 Task: Create a due date automation trigger when advanced on, 2 hours before a card is due add basic assigned to anyone.
Action: Mouse moved to (1009, 332)
Screenshot: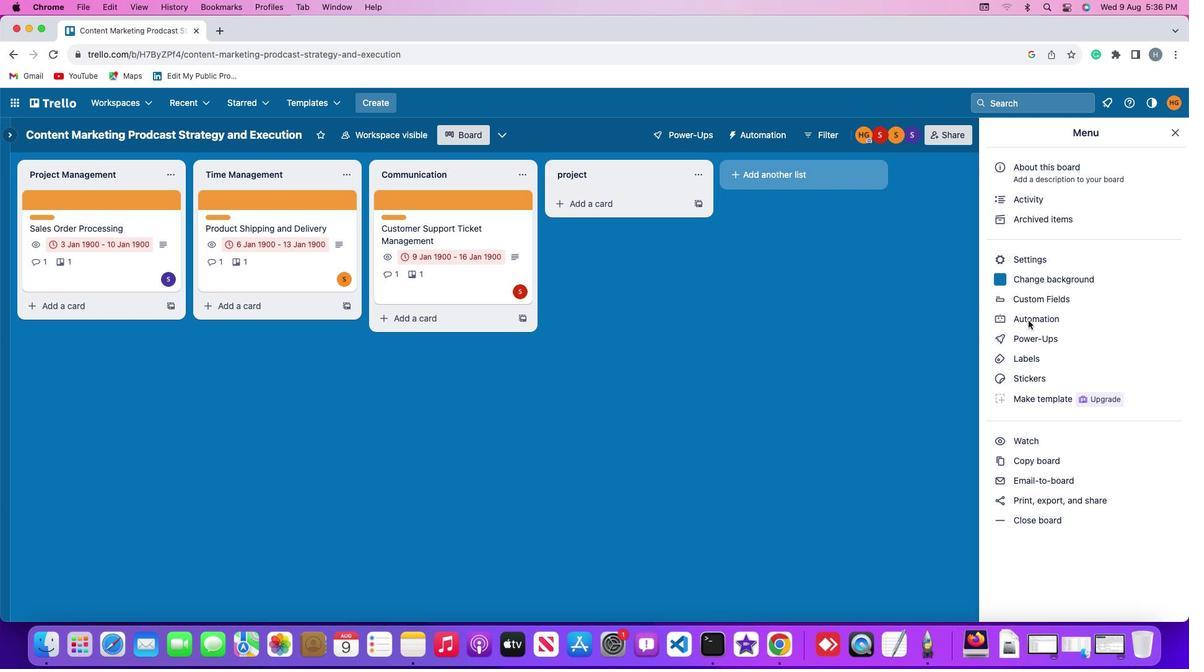 
Action: Mouse pressed left at (1009, 332)
Screenshot: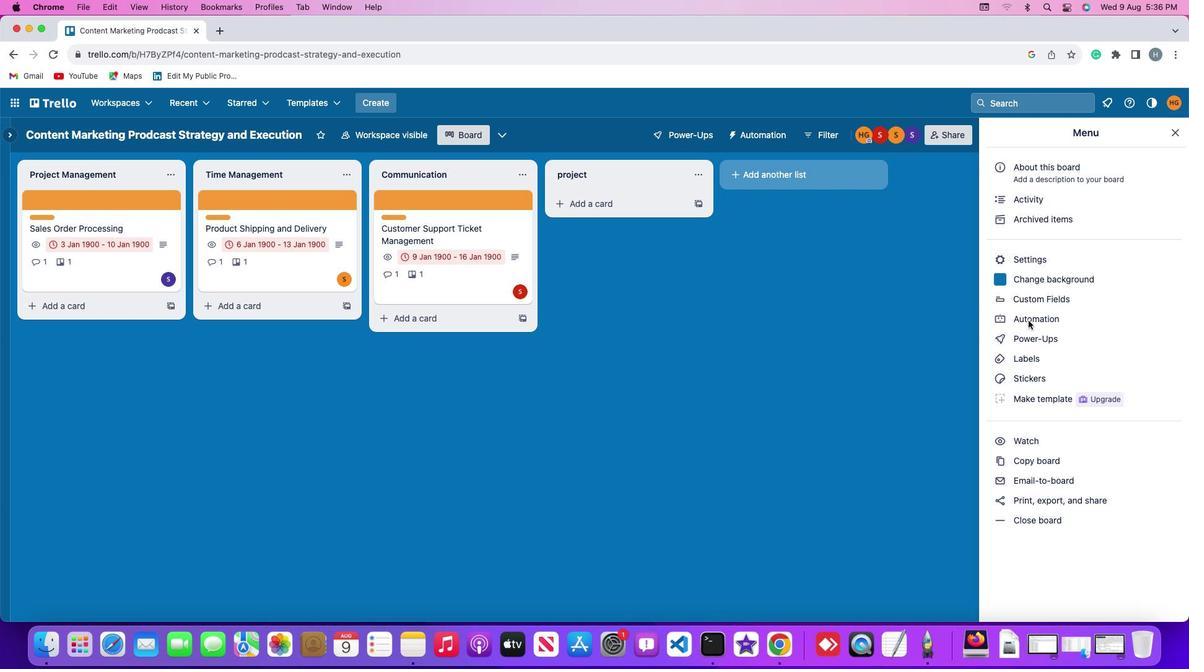 
Action: Mouse pressed left at (1009, 332)
Screenshot: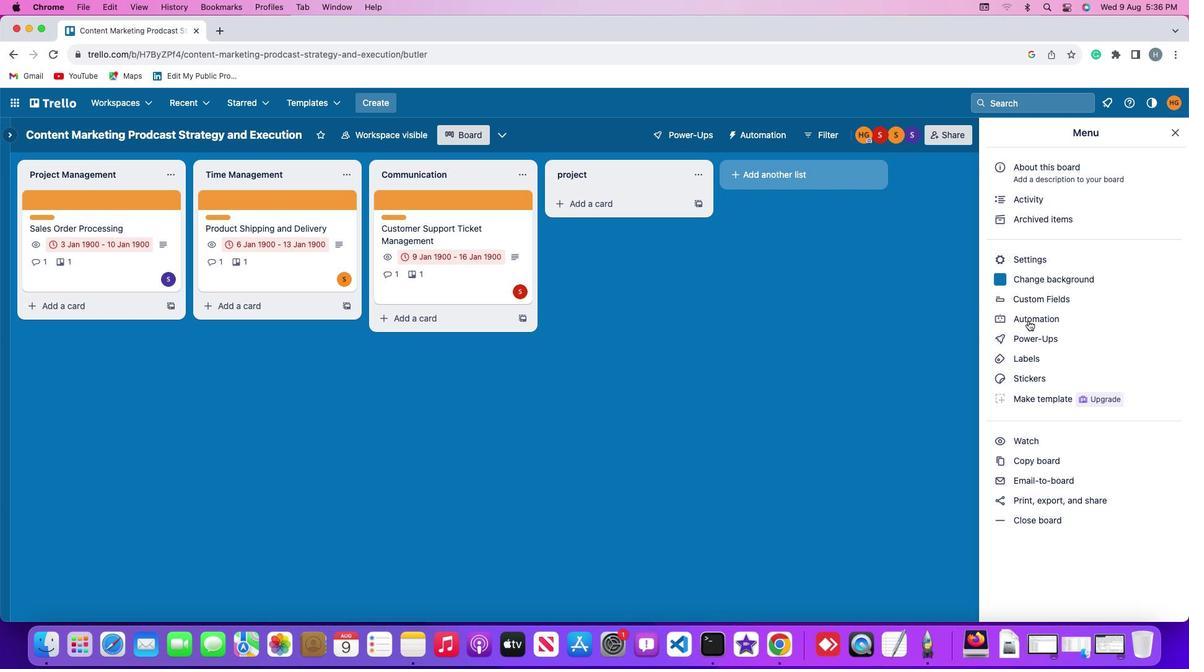 
Action: Mouse moved to (124, 309)
Screenshot: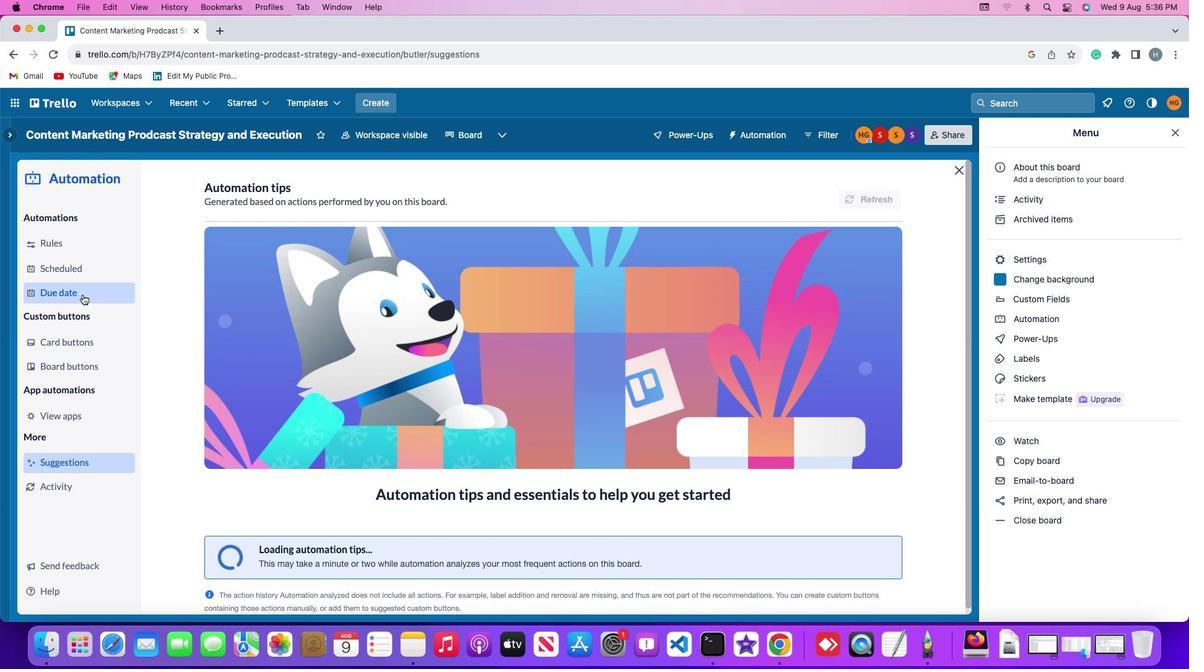 
Action: Mouse pressed left at (124, 309)
Screenshot: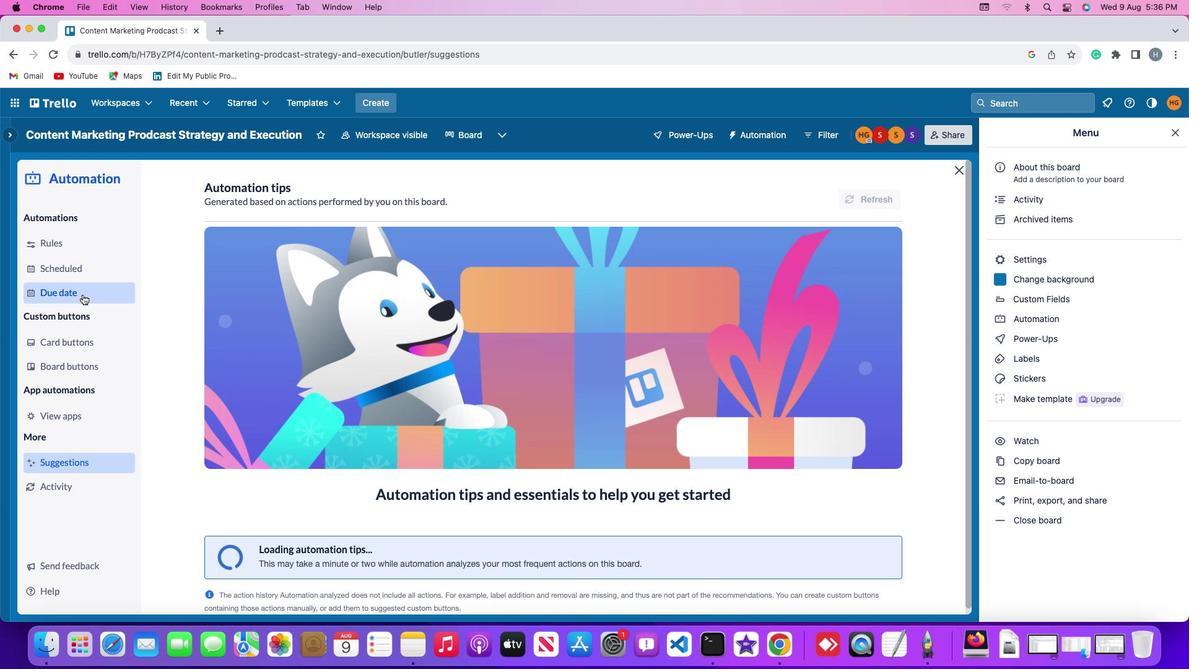 
Action: Mouse moved to (828, 215)
Screenshot: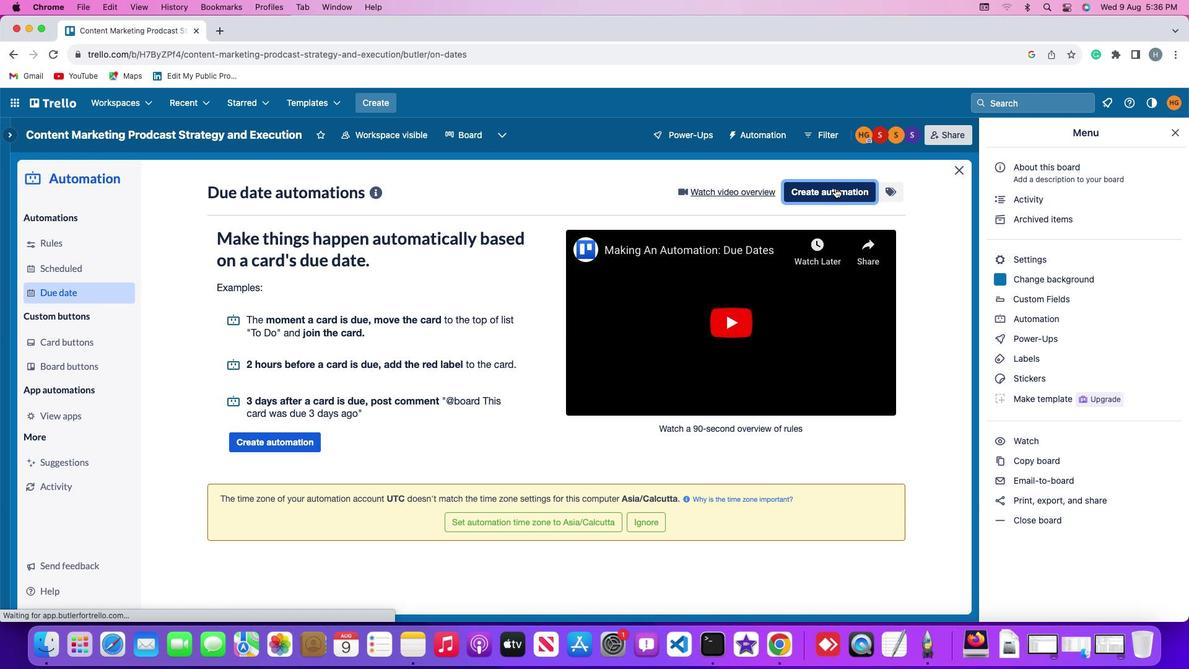 
Action: Mouse pressed left at (828, 215)
Screenshot: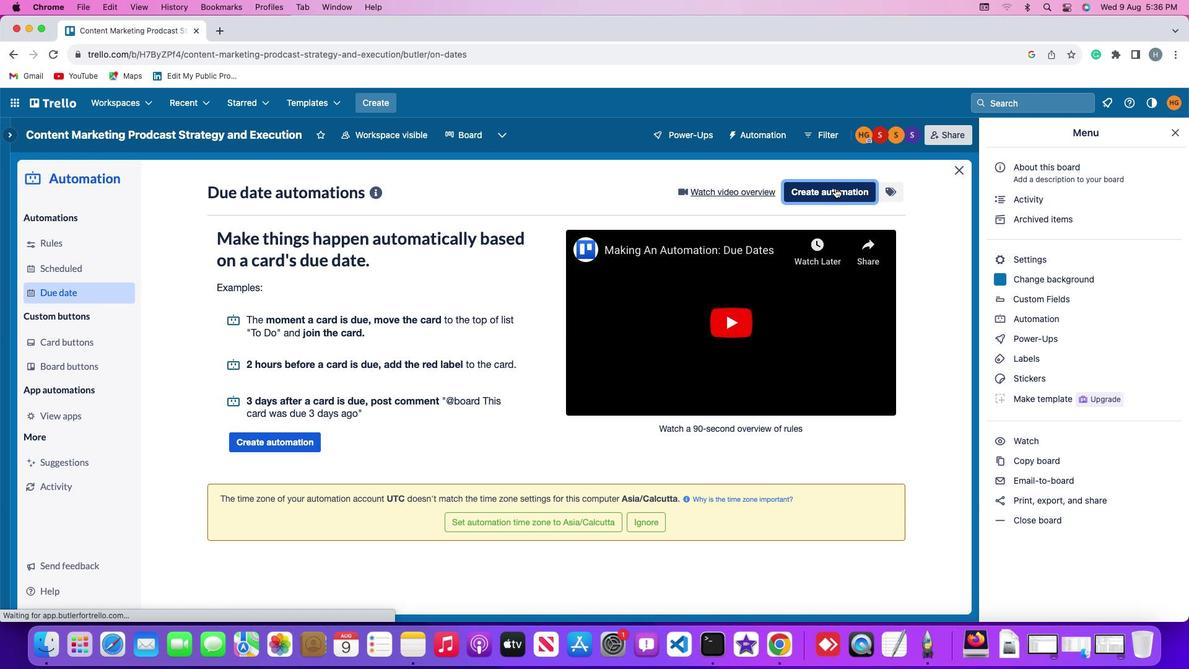 
Action: Mouse moved to (482, 319)
Screenshot: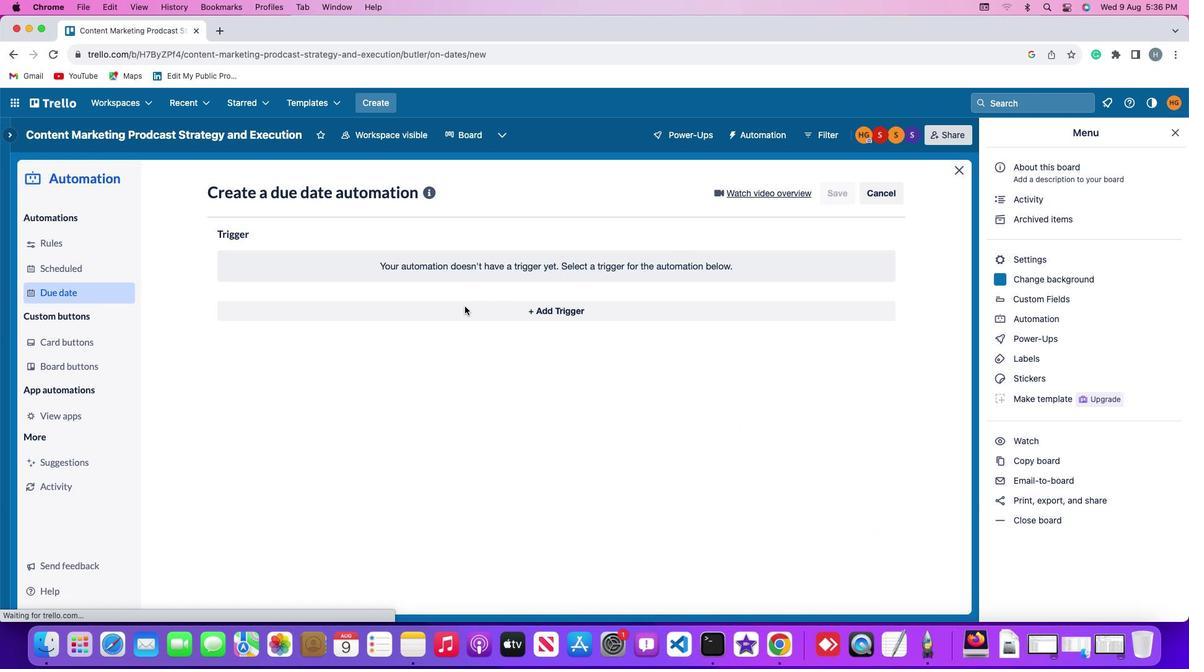 
Action: Mouse pressed left at (482, 319)
Screenshot: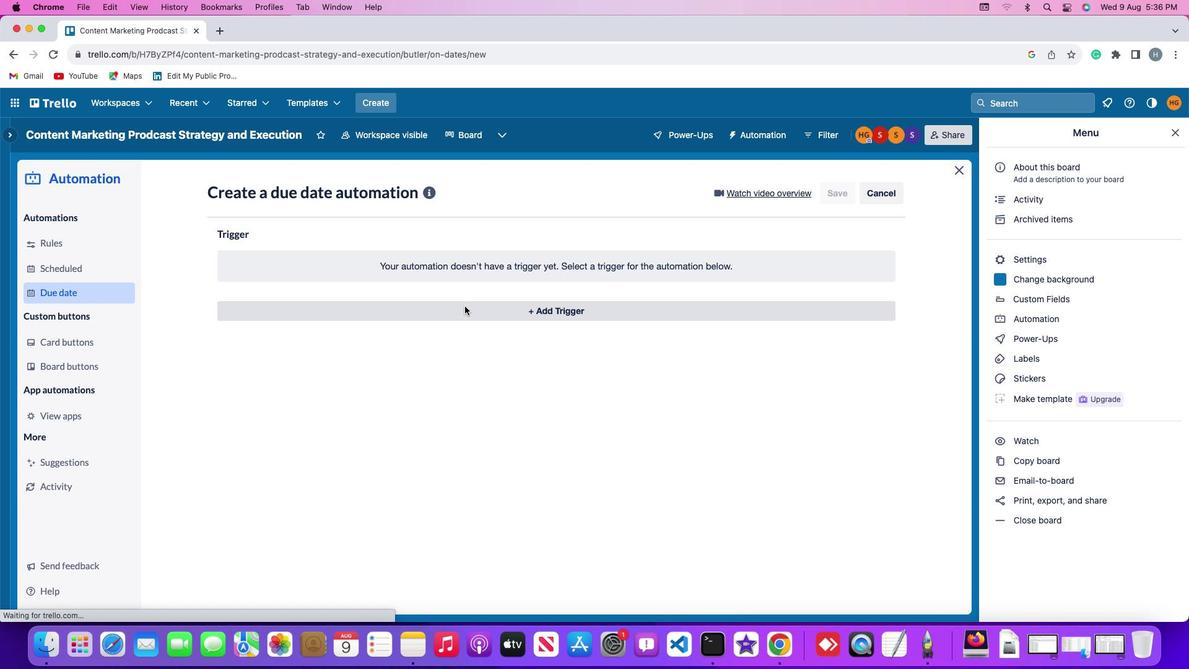 
Action: Mouse moved to (273, 487)
Screenshot: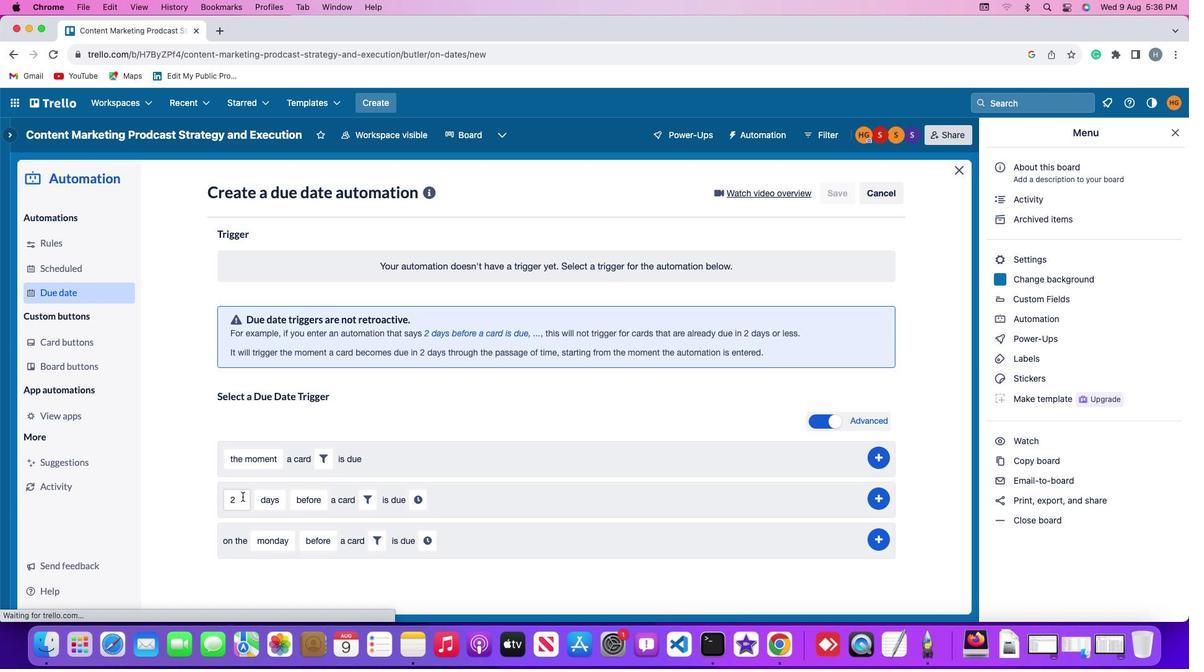 
Action: Mouse pressed left at (273, 487)
Screenshot: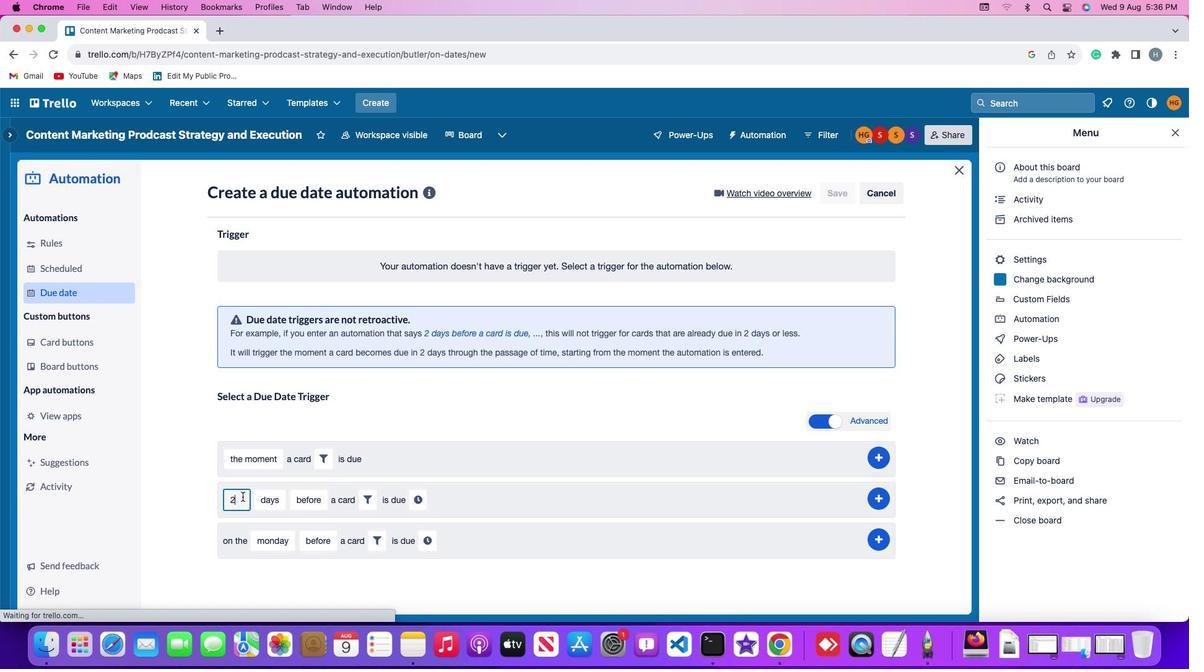
Action: Mouse moved to (274, 483)
Screenshot: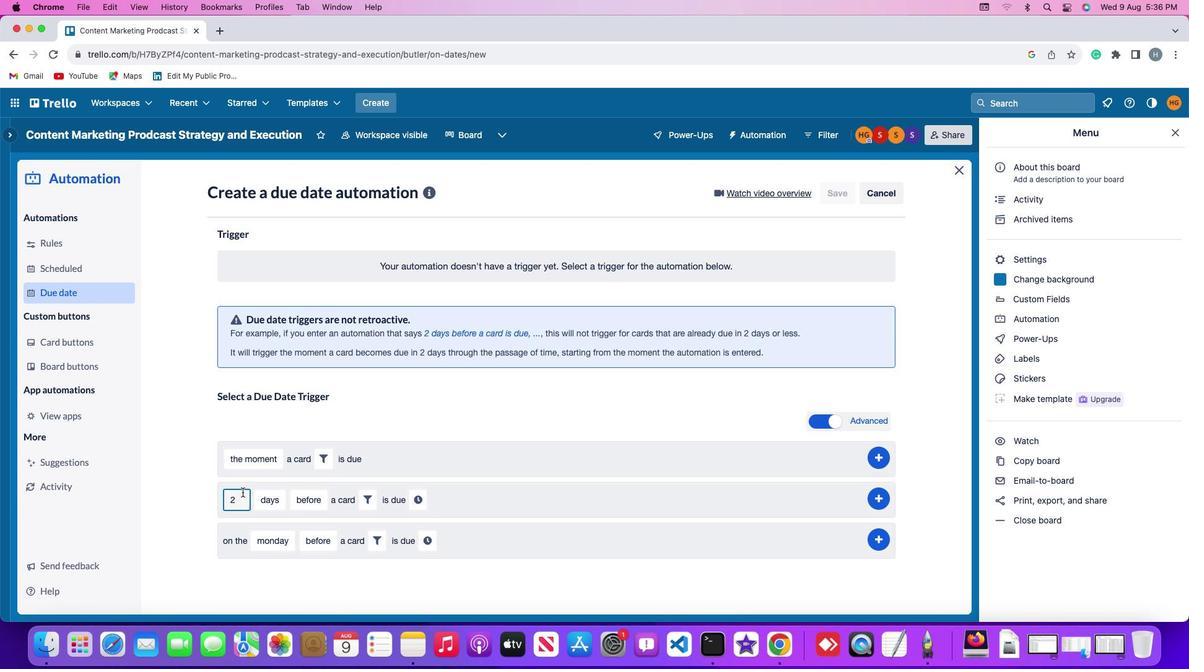 
Action: Key pressed Key.backspace'2'
Screenshot: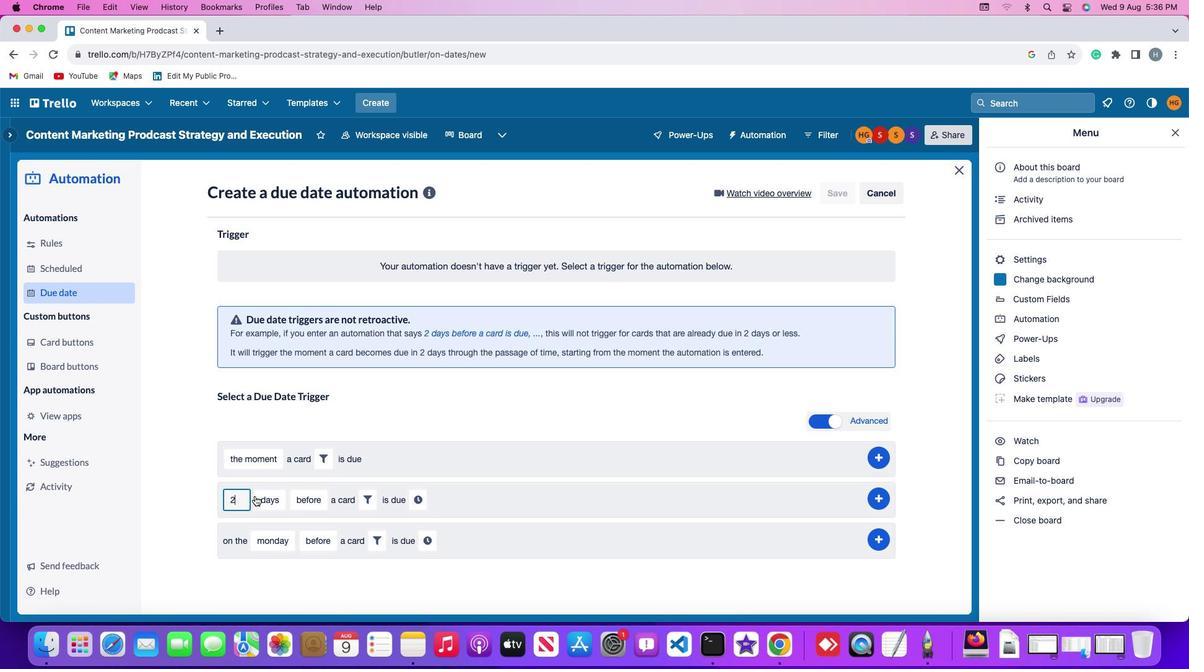 
Action: Mouse moved to (296, 488)
Screenshot: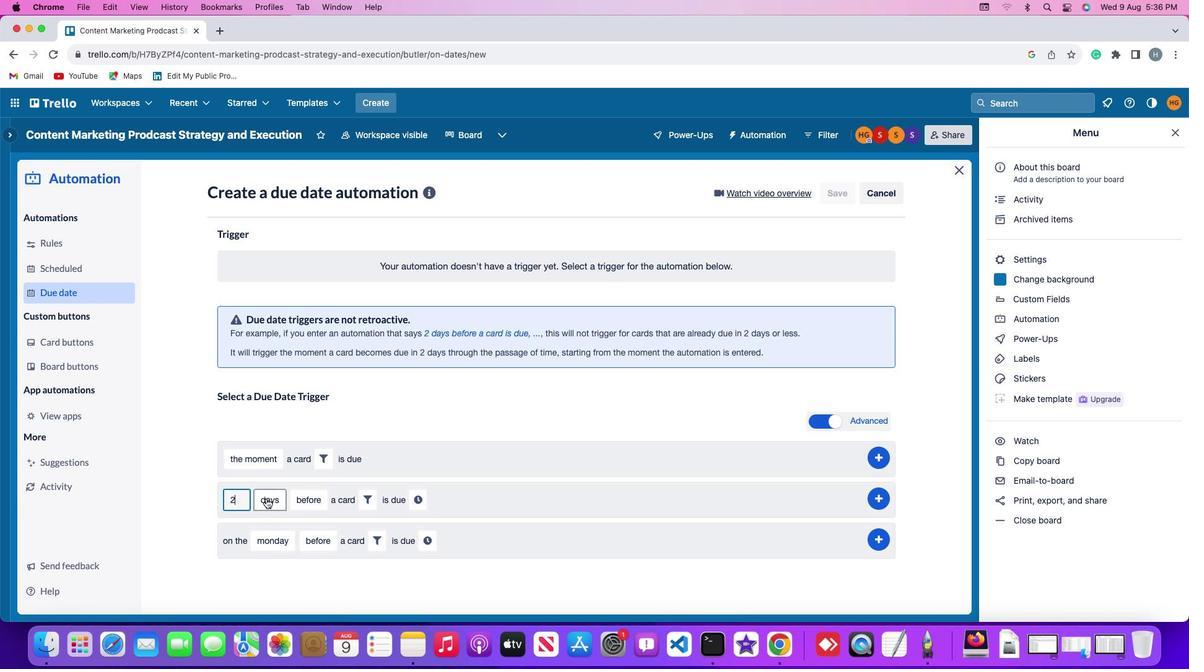 
Action: Mouse pressed left at (296, 488)
Screenshot: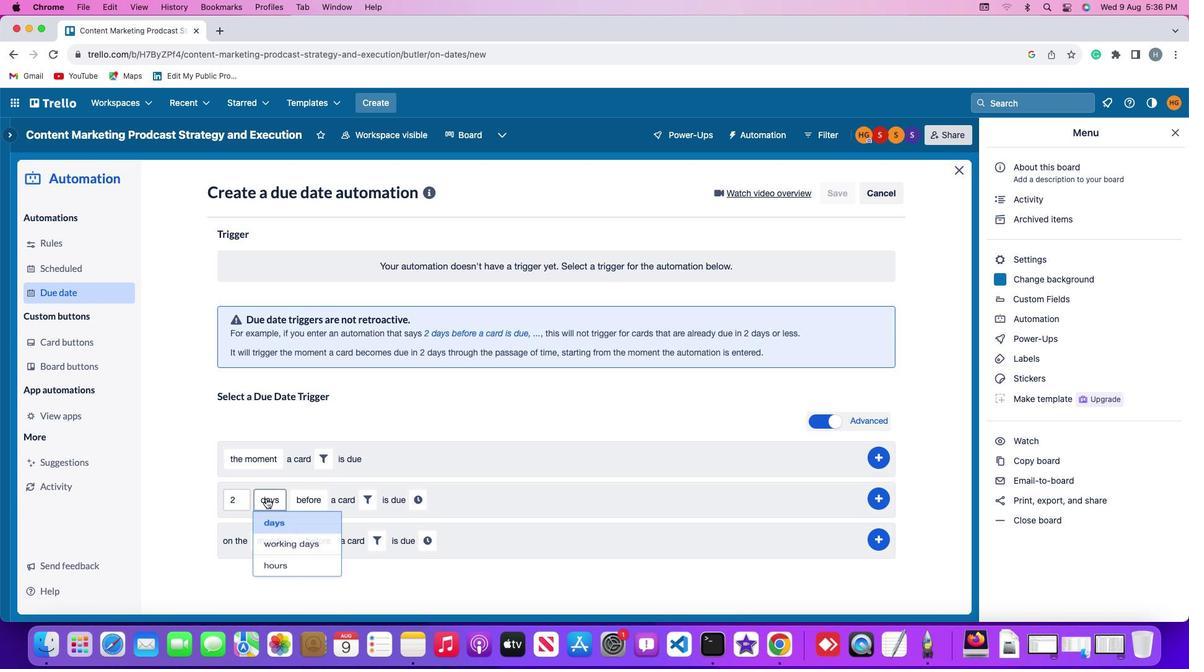 
Action: Mouse moved to (302, 549)
Screenshot: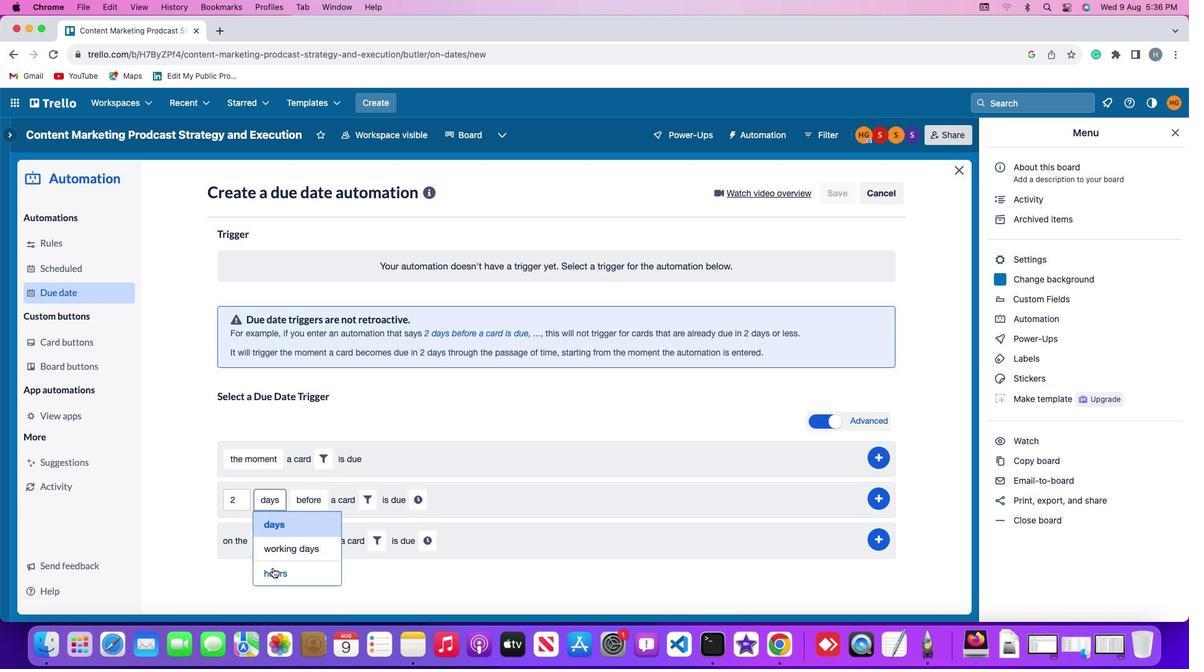 
Action: Mouse pressed left at (302, 549)
Screenshot: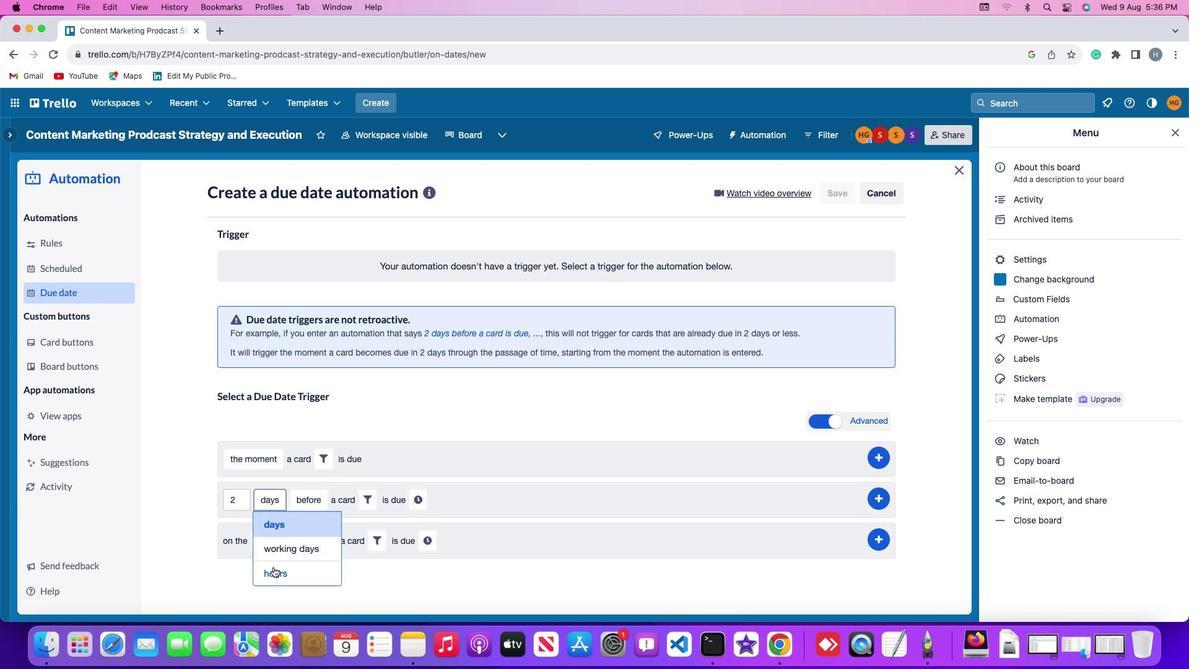 
Action: Mouse moved to (341, 482)
Screenshot: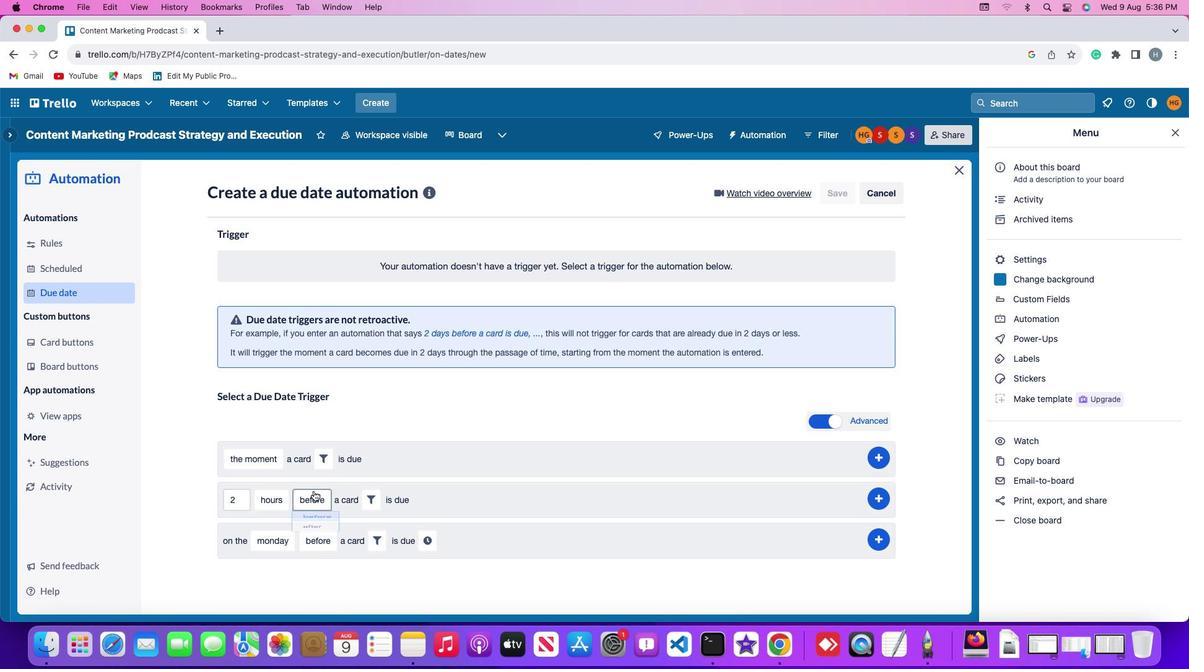 
Action: Mouse pressed left at (341, 482)
Screenshot: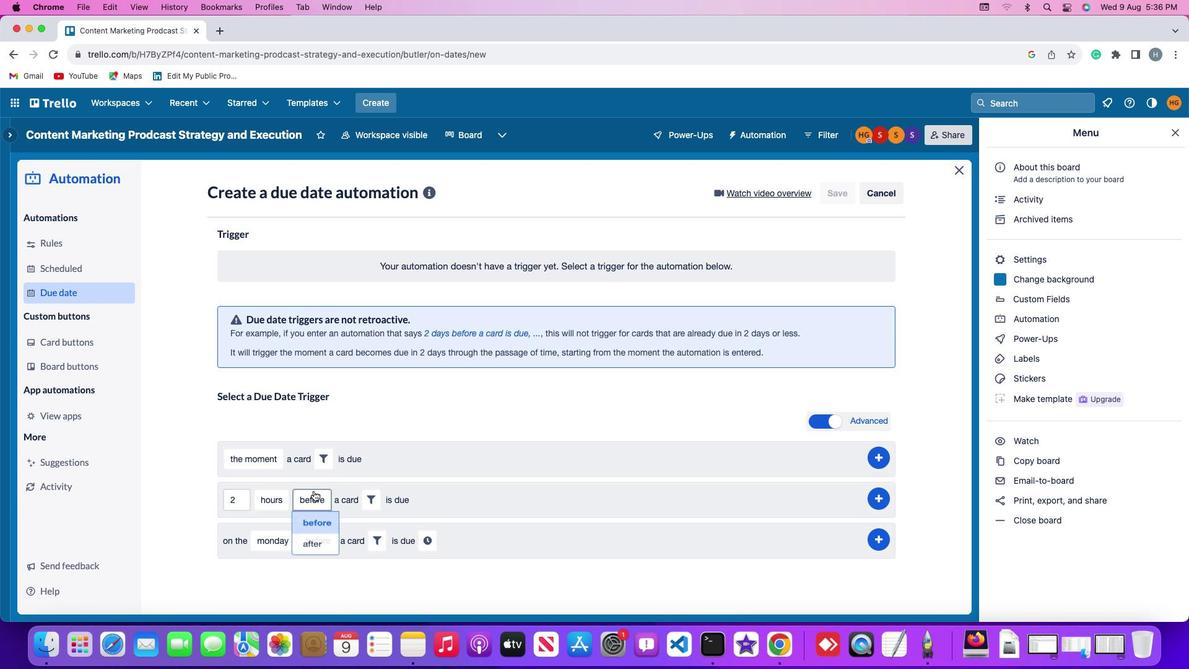 
Action: Mouse moved to (346, 511)
Screenshot: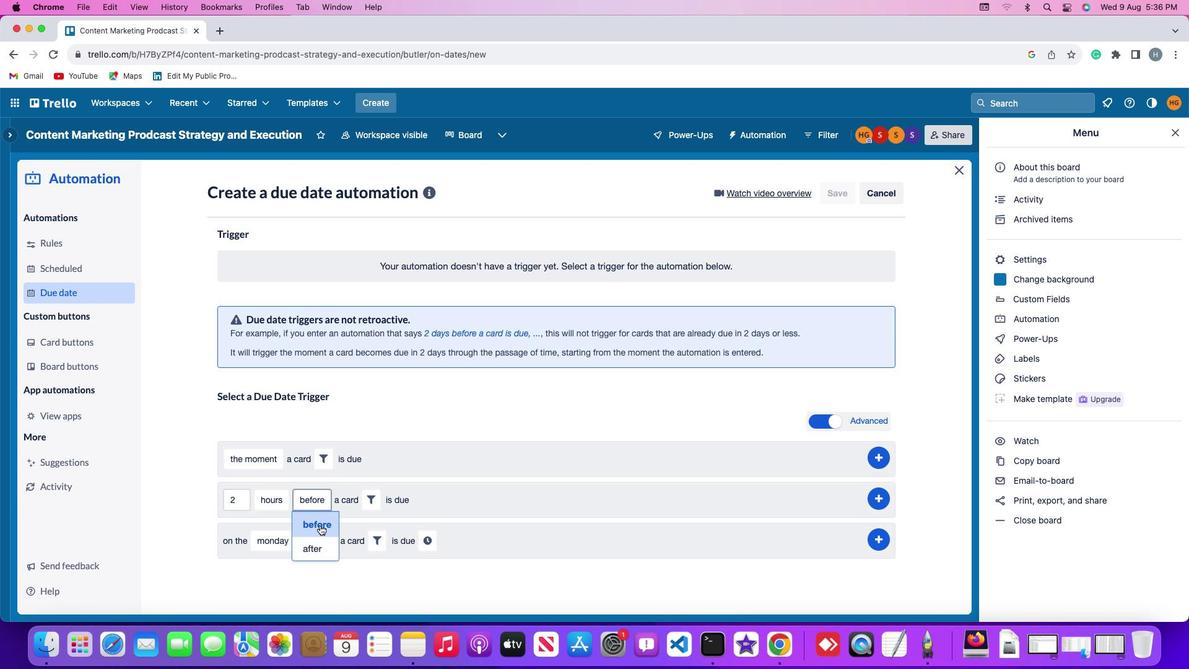 
Action: Mouse pressed left at (346, 511)
Screenshot: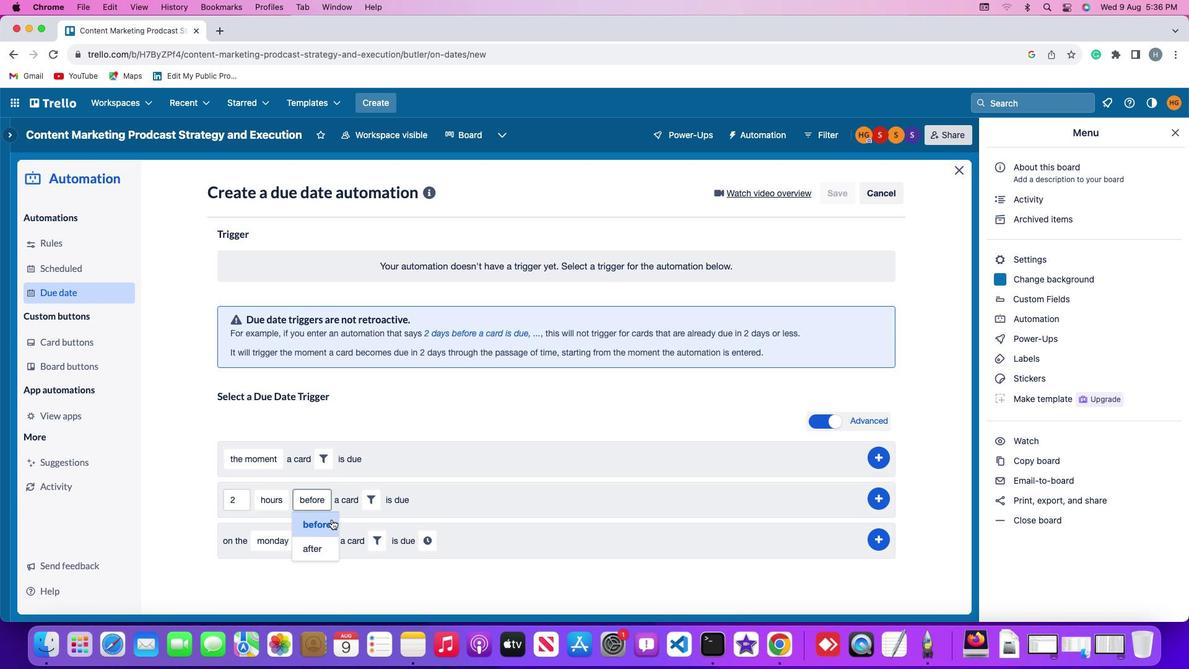 
Action: Mouse moved to (397, 488)
Screenshot: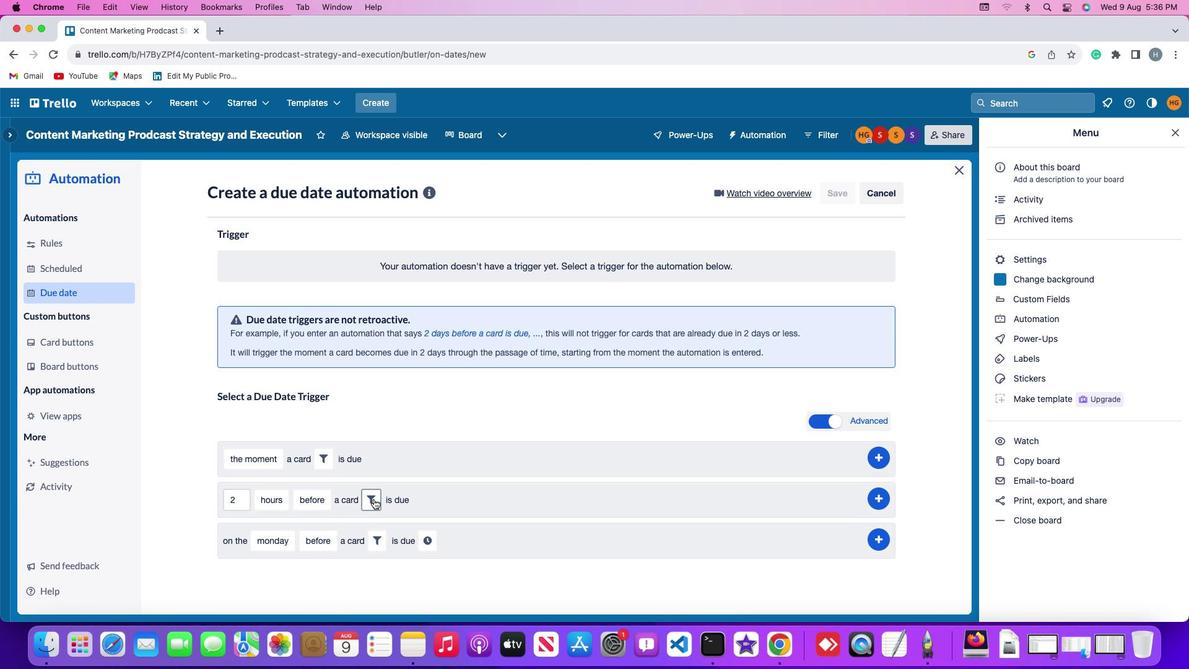 
Action: Mouse pressed left at (397, 488)
Screenshot: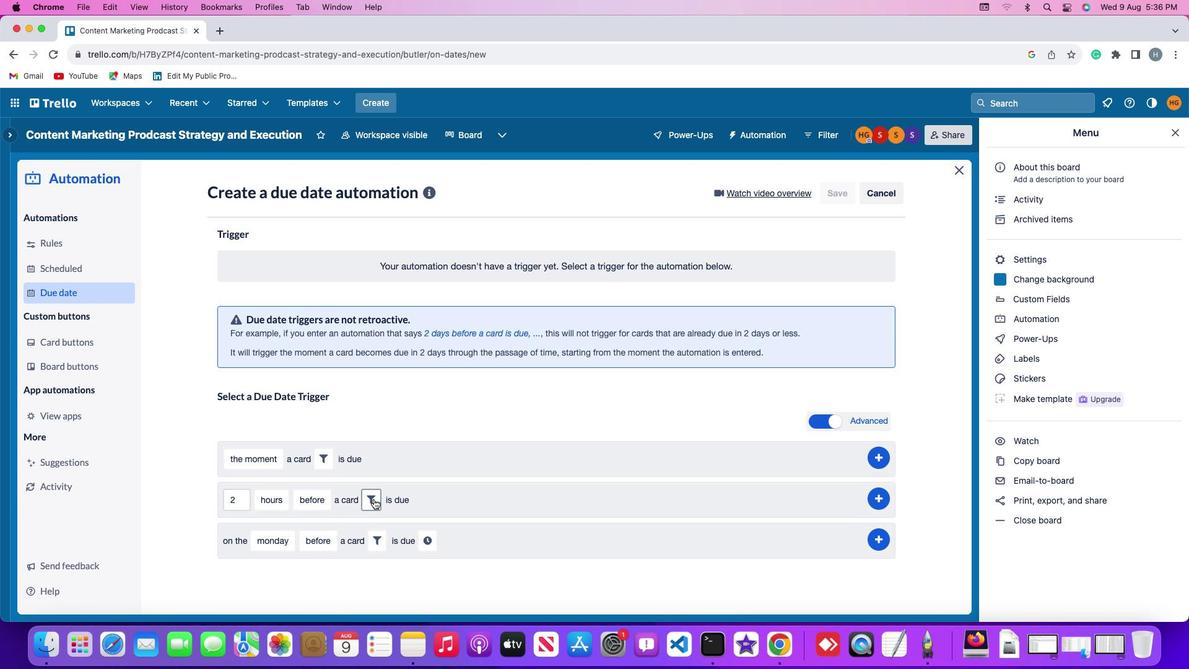 
Action: Mouse moved to (351, 548)
Screenshot: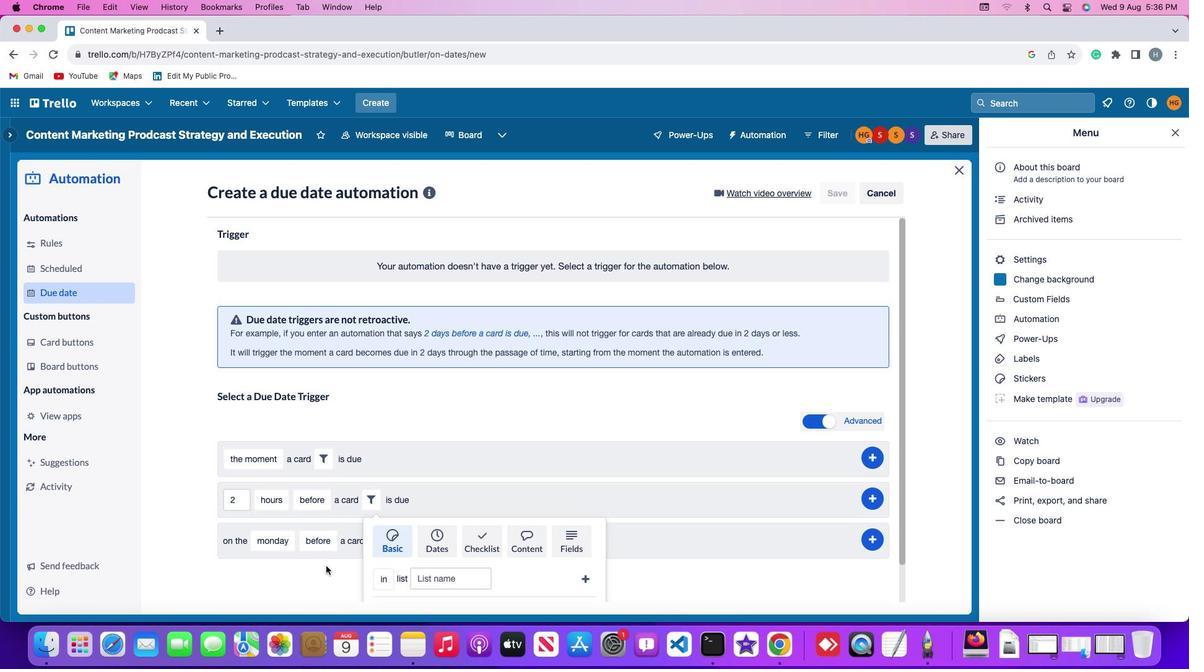 
Action: Mouse scrolled (351, 548) with delta (47, 49)
Screenshot: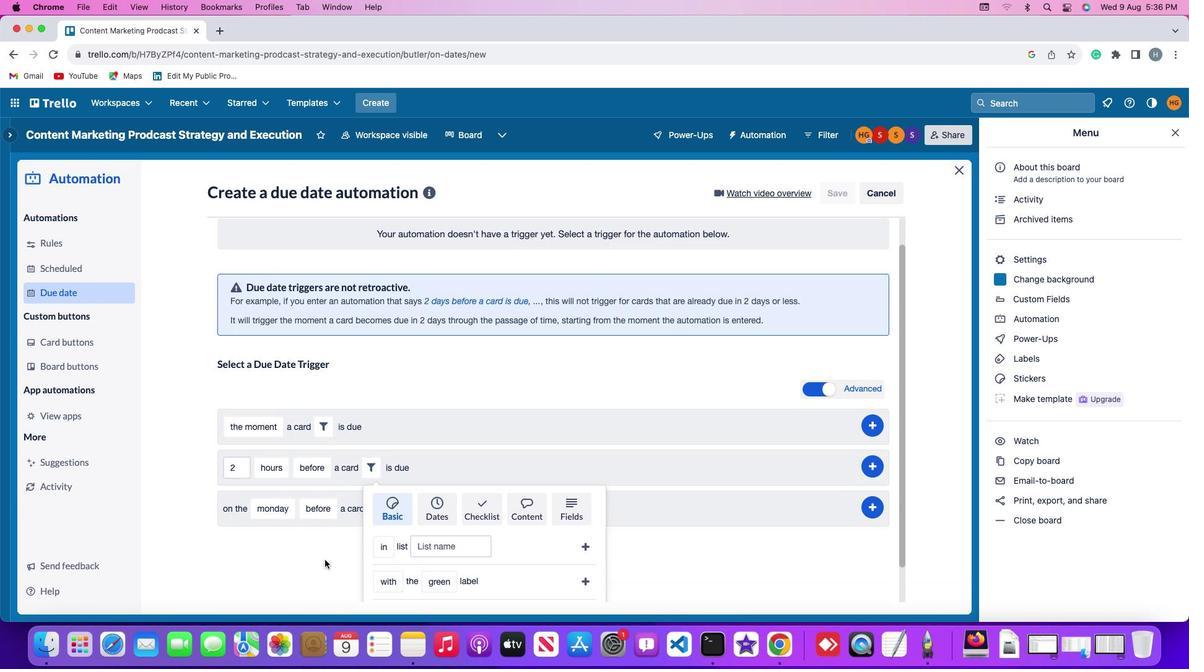 
Action: Mouse scrolled (351, 548) with delta (47, 49)
Screenshot: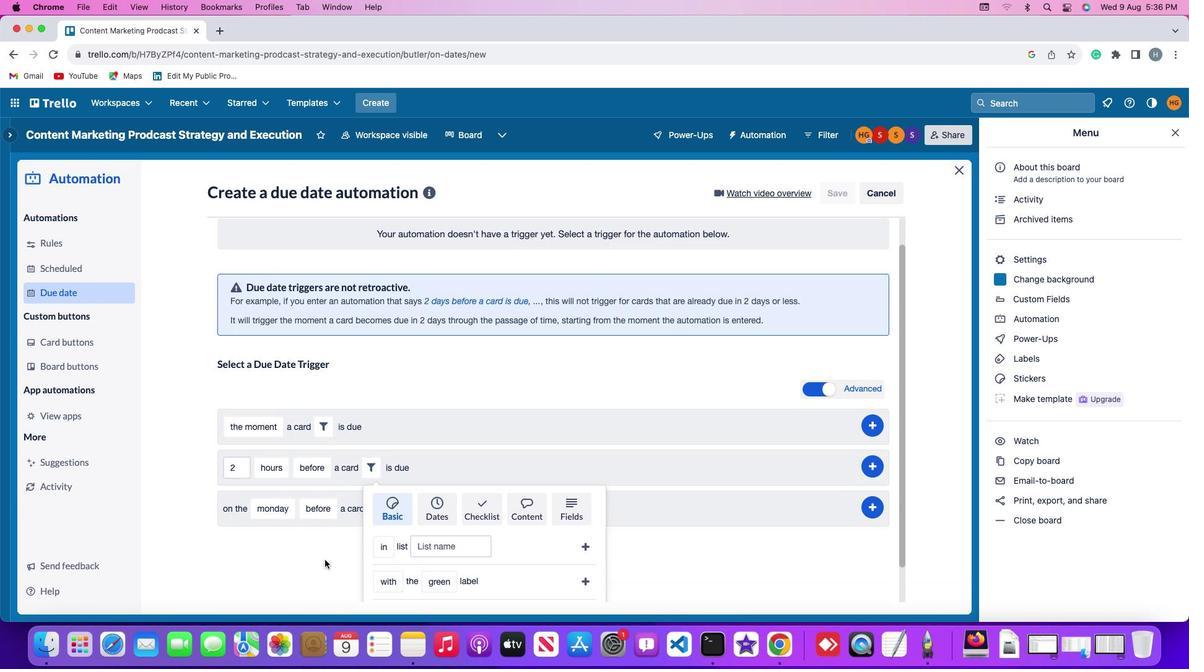
Action: Mouse scrolled (351, 548) with delta (47, 48)
Screenshot: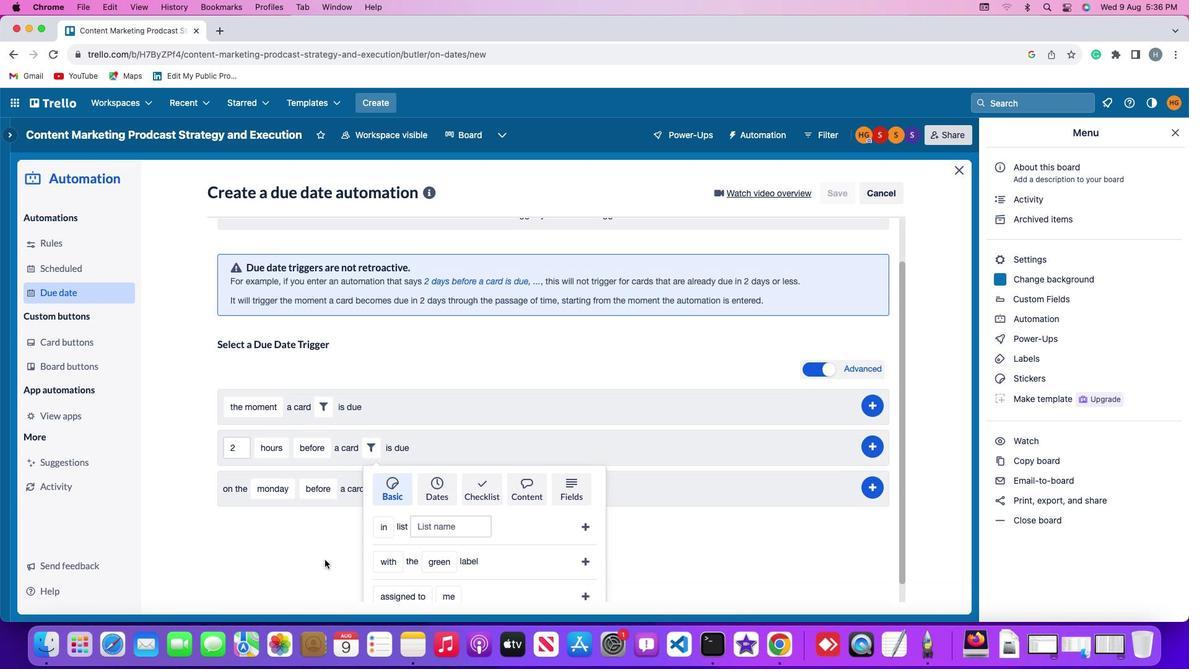 
Action: Mouse scrolled (351, 548) with delta (47, 47)
Screenshot: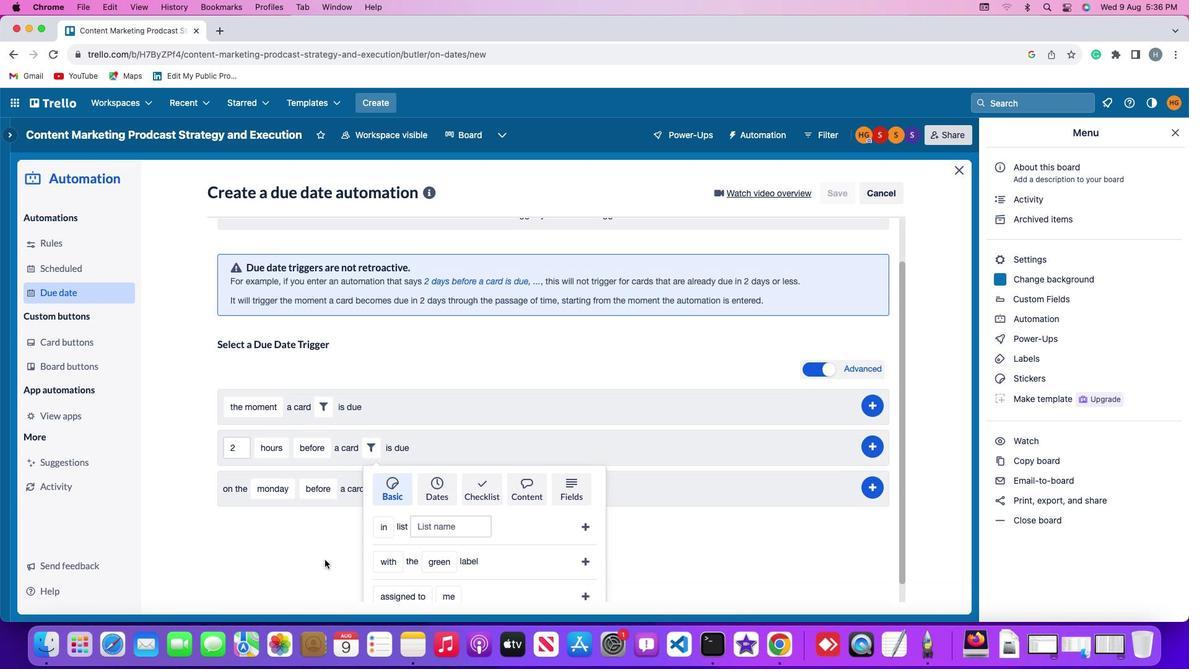 
Action: Mouse moved to (351, 547)
Screenshot: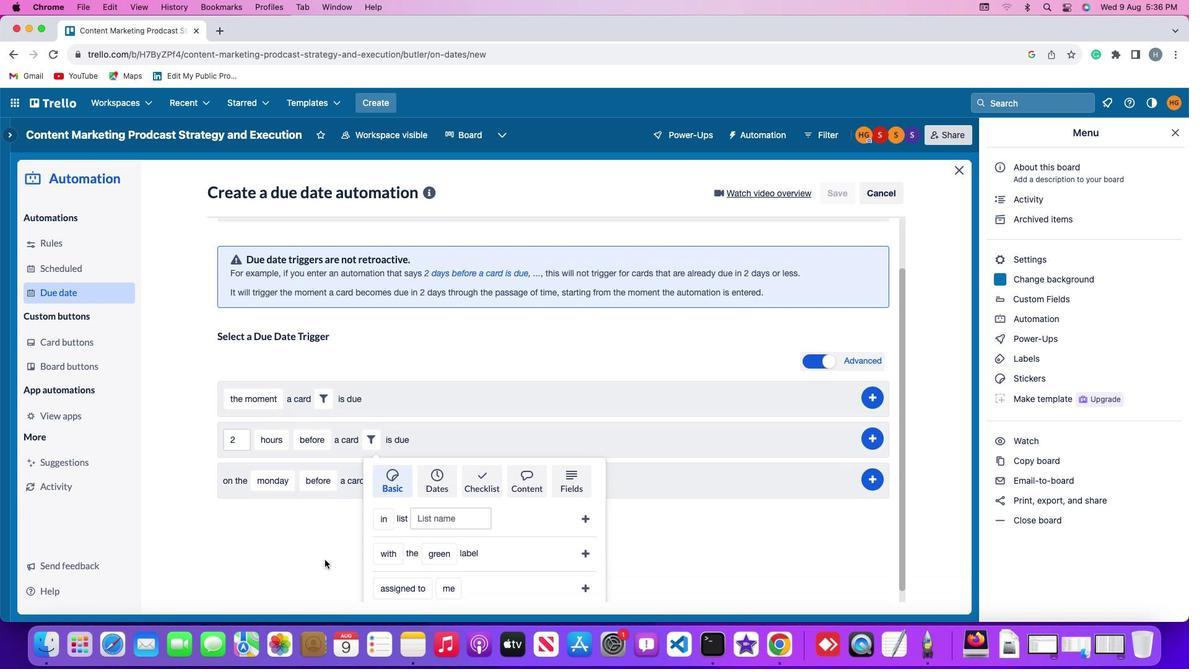 
Action: Mouse scrolled (351, 547) with delta (47, 47)
Screenshot: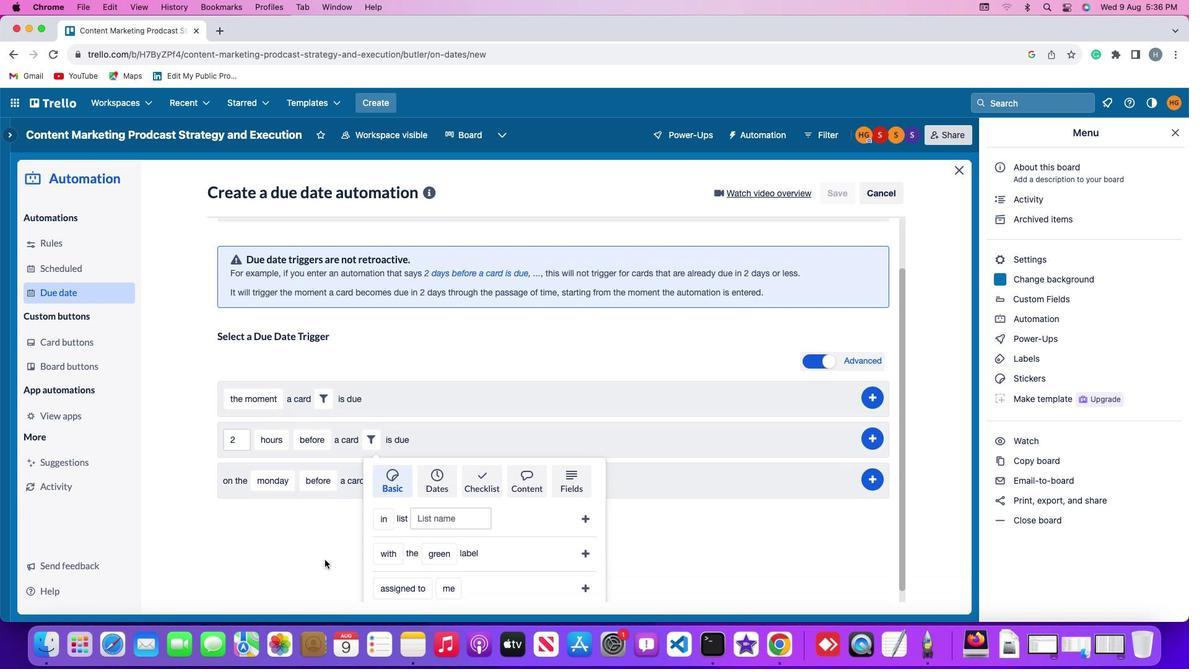 
Action: Mouse moved to (402, 554)
Screenshot: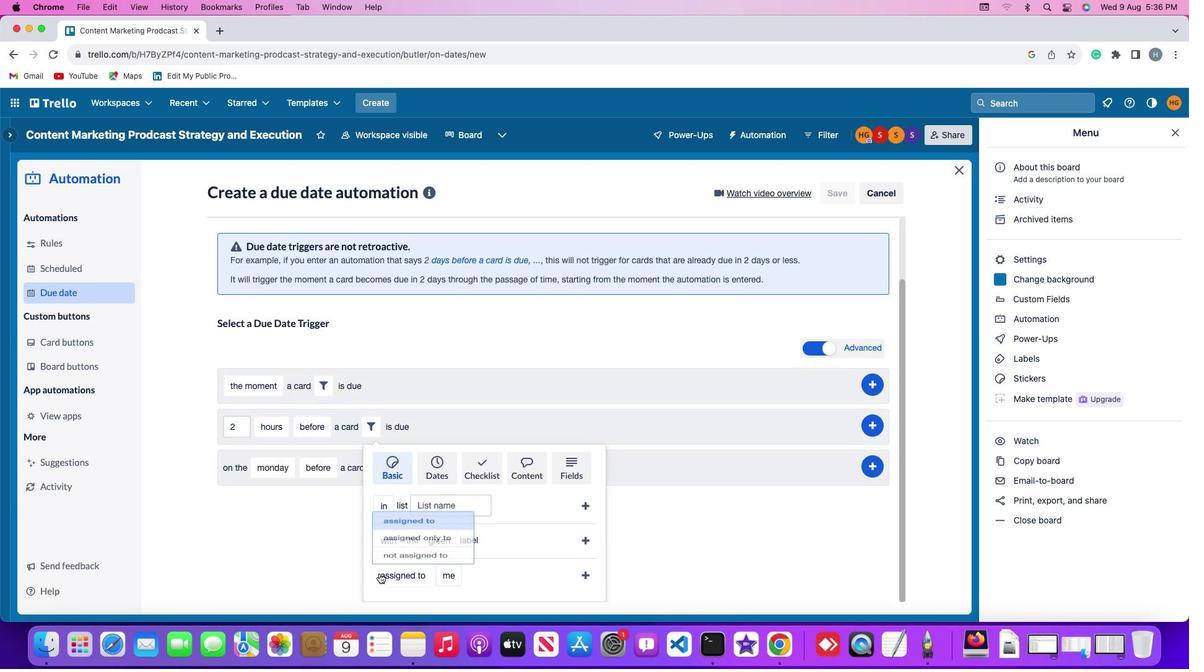 
Action: Mouse pressed left at (402, 554)
Screenshot: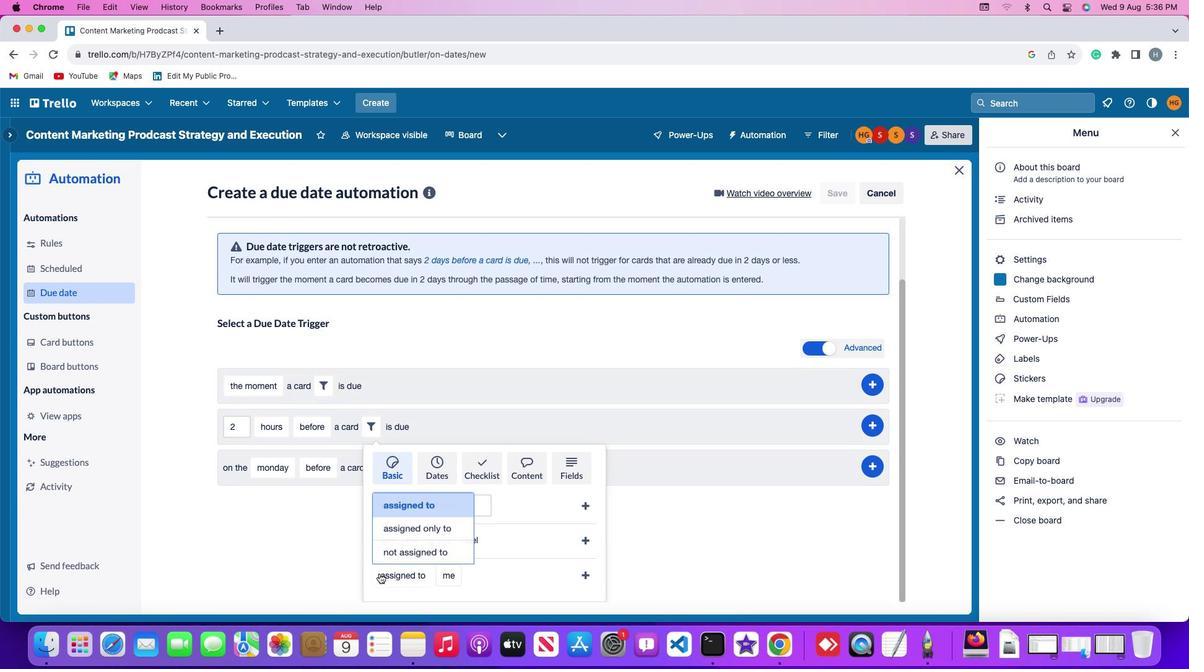 
Action: Mouse moved to (430, 495)
Screenshot: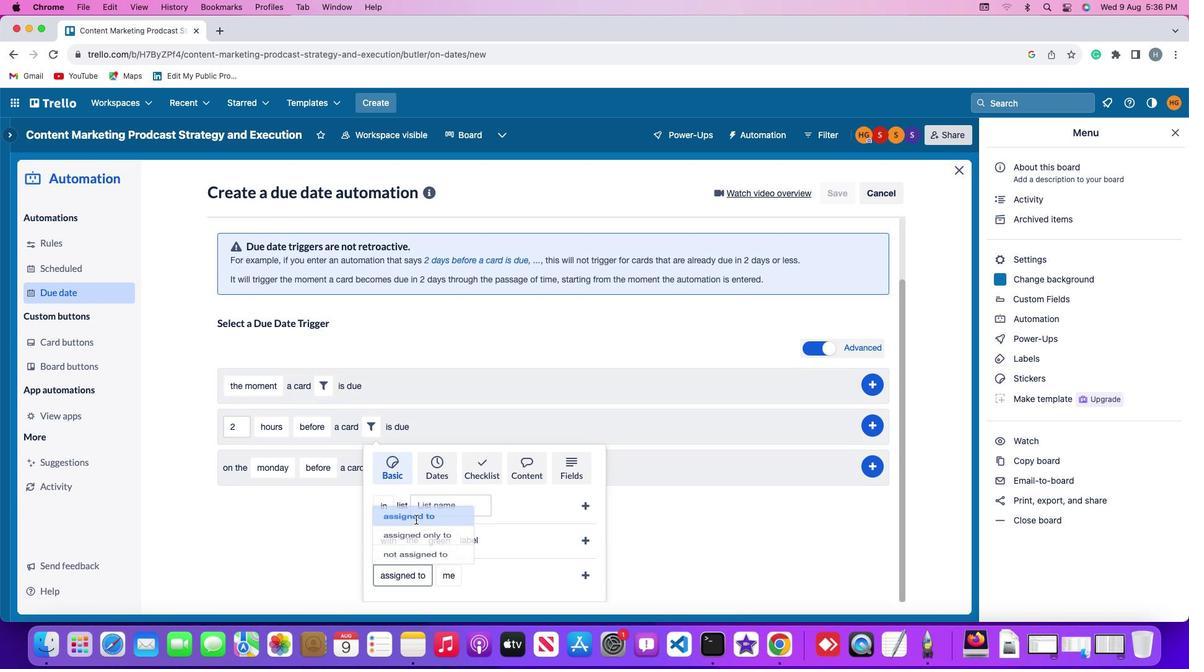 
Action: Mouse pressed left at (430, 495)
Screenshot: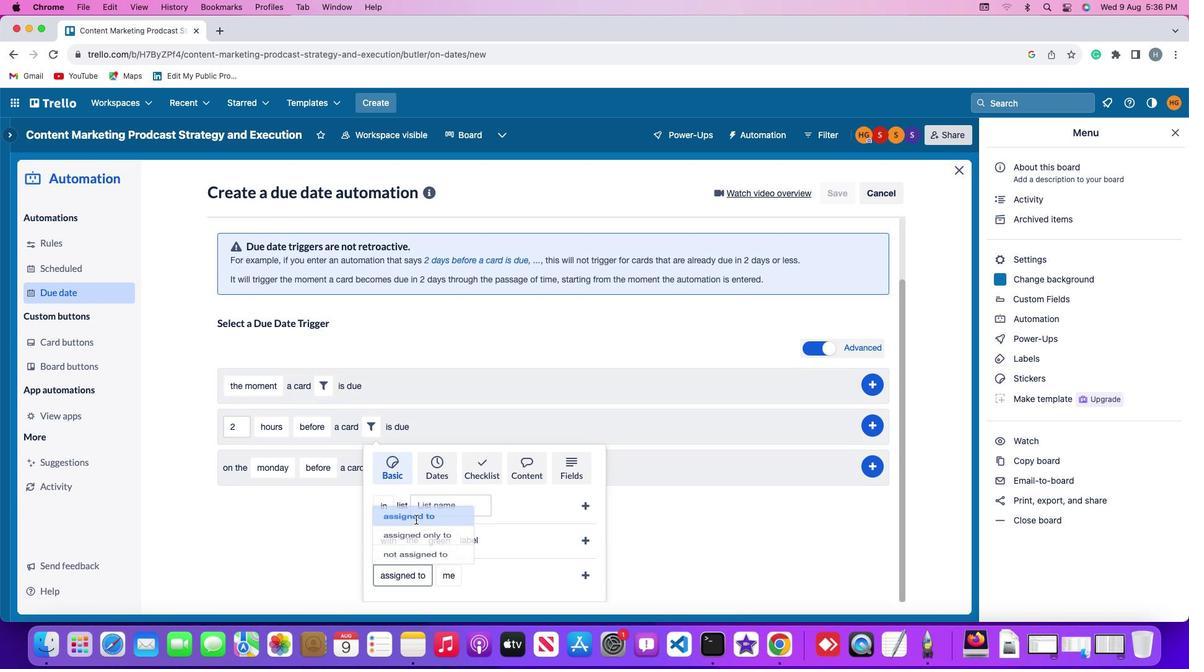 
Action: Mouse moved to (468, 558)
Screenshot: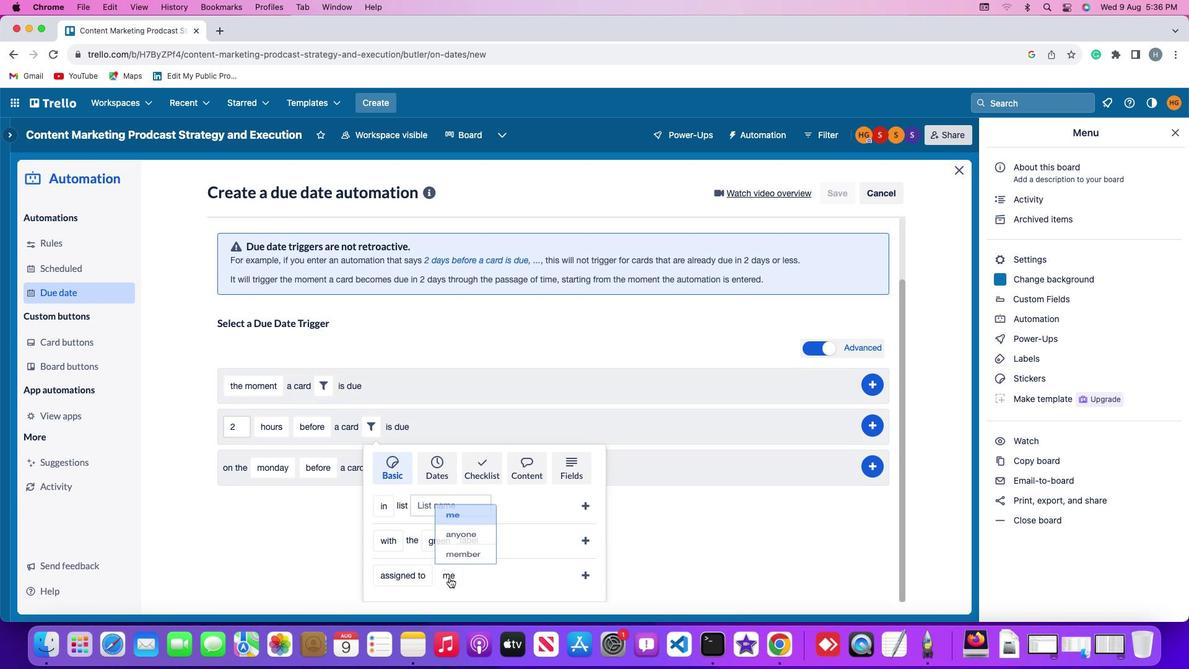 
Action: Mouse pressed left at (468, 558)
Screenshot: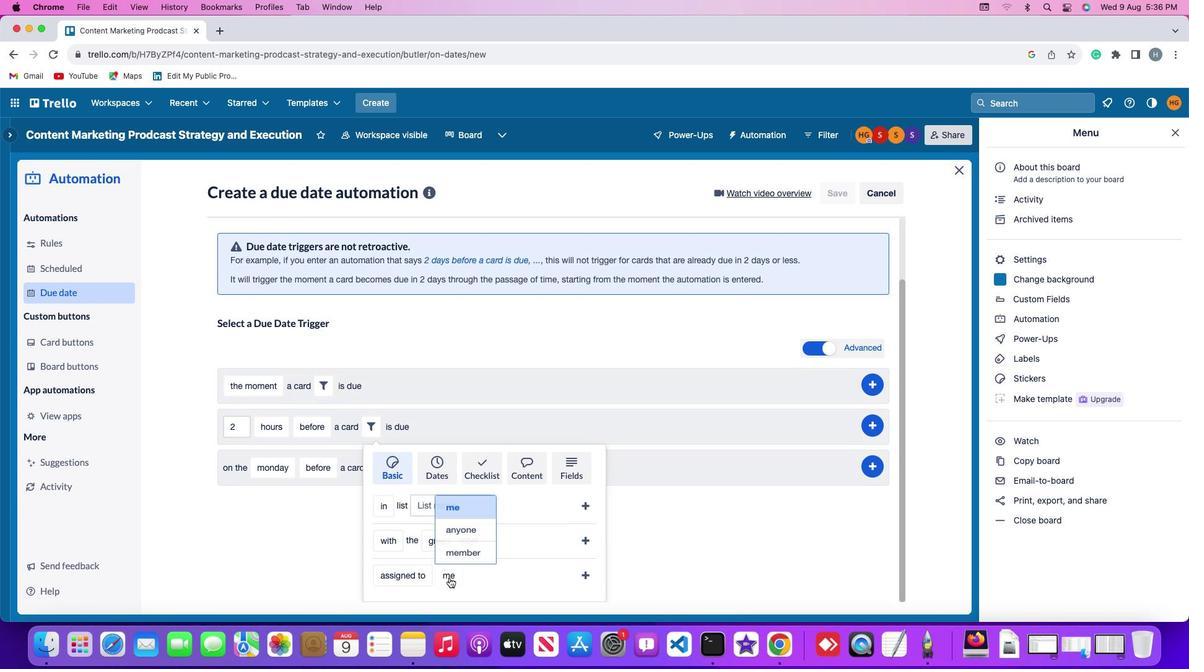 
Action: Mouse moved to (474, 517)
Screenshot: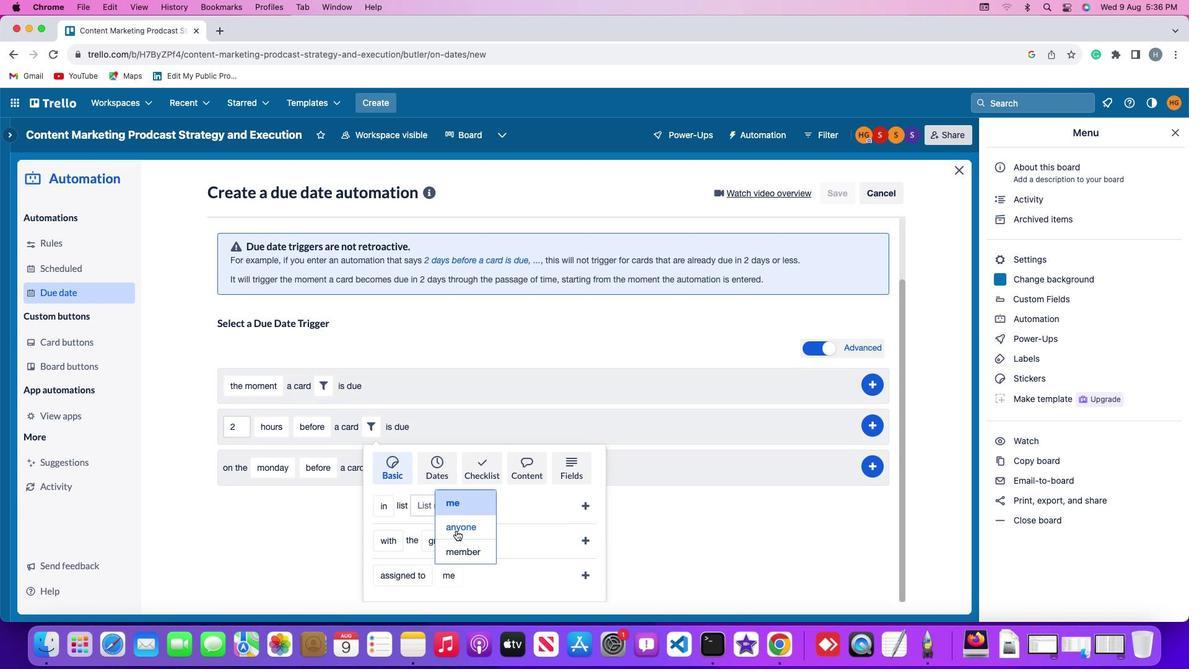 
Action: Mouse pressed left at (474, 517)
Screenshot: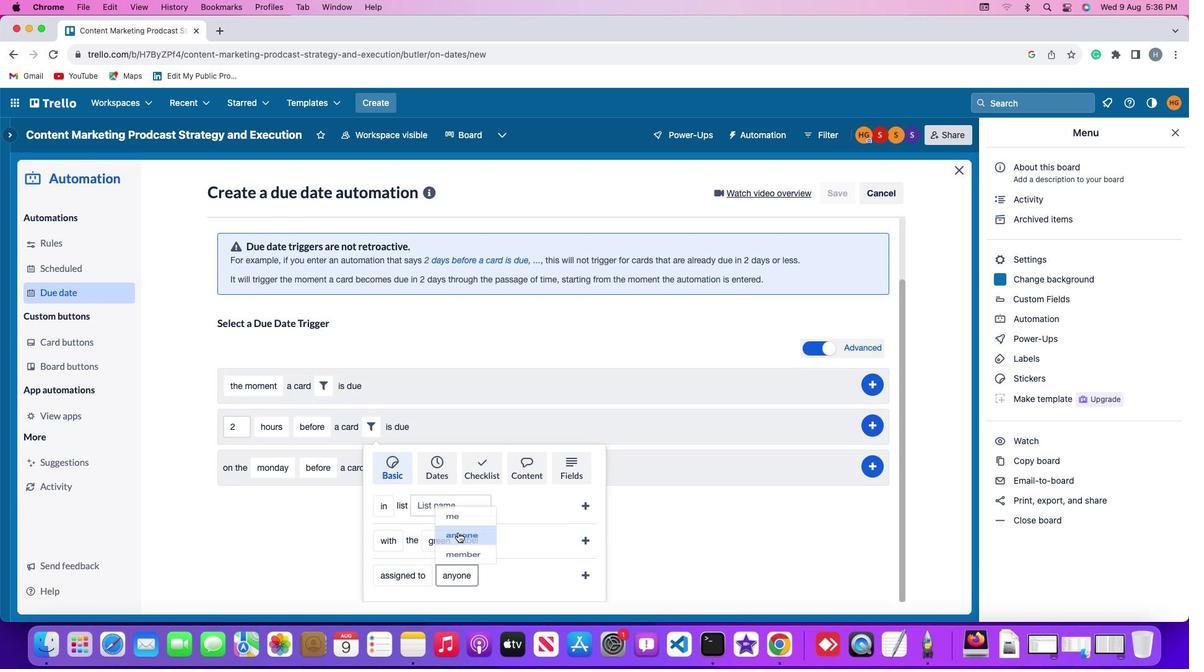 
Action: Mouse moved to (593, 554)
Screenshot: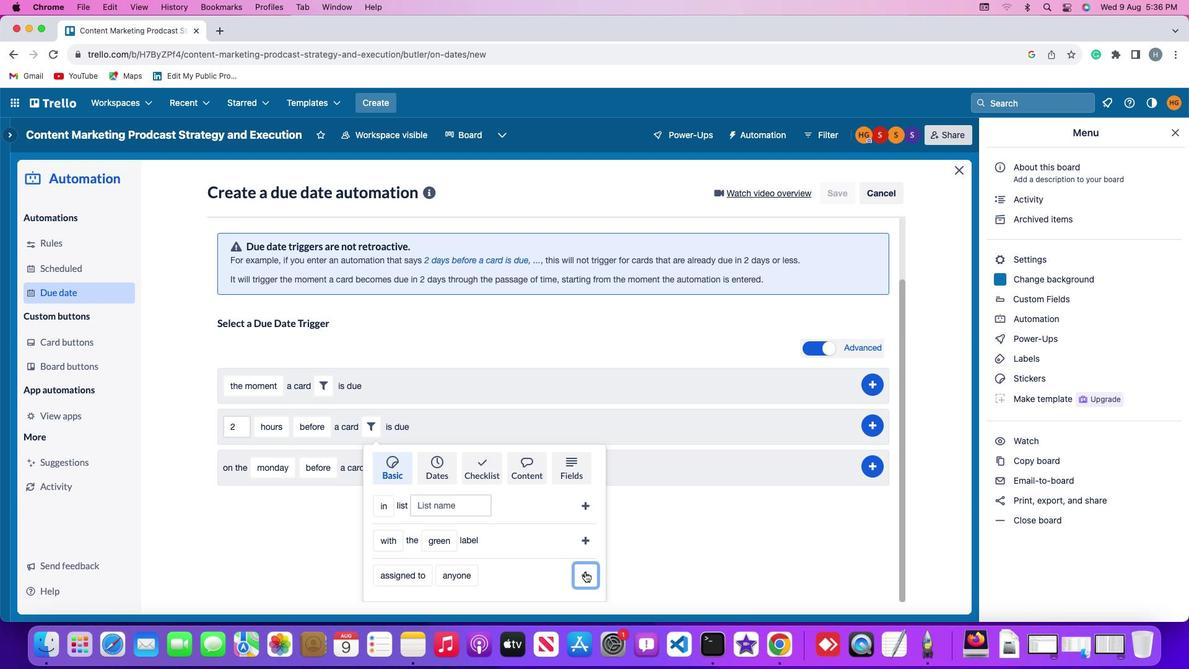 
Action: Mouse pressed left at (593, 554)
Screenshot: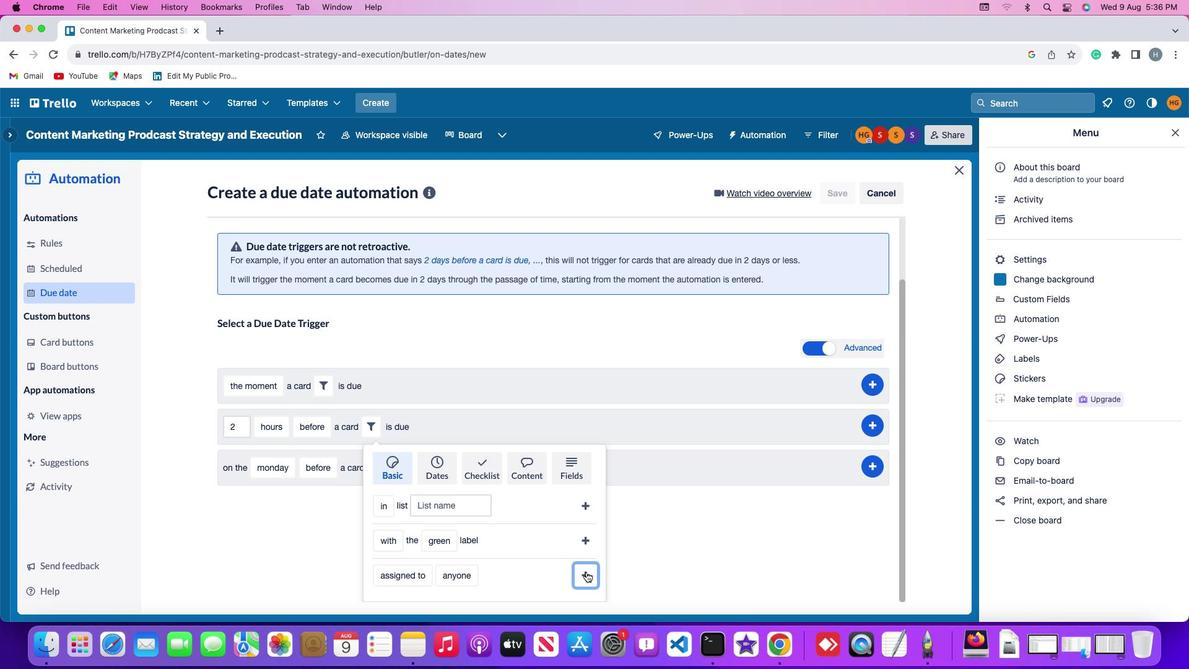 
Action: Mouse moved to (873, 487)
Screenshot: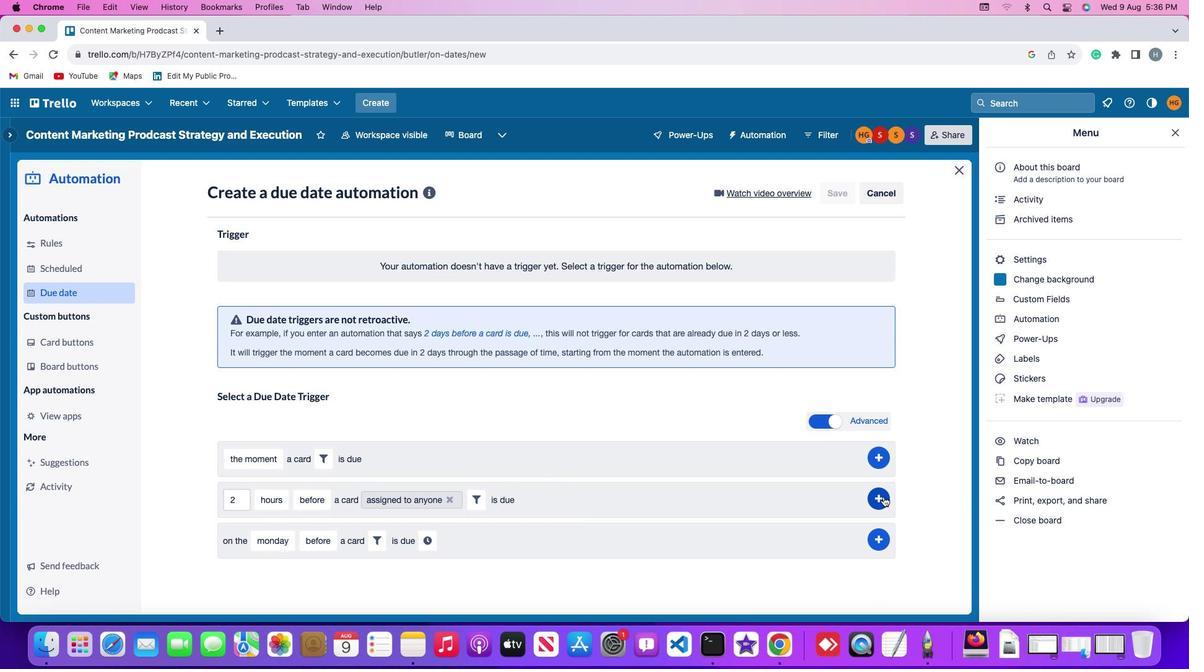 
Action: Mouse pressed left at (873, 487)
Screenshot: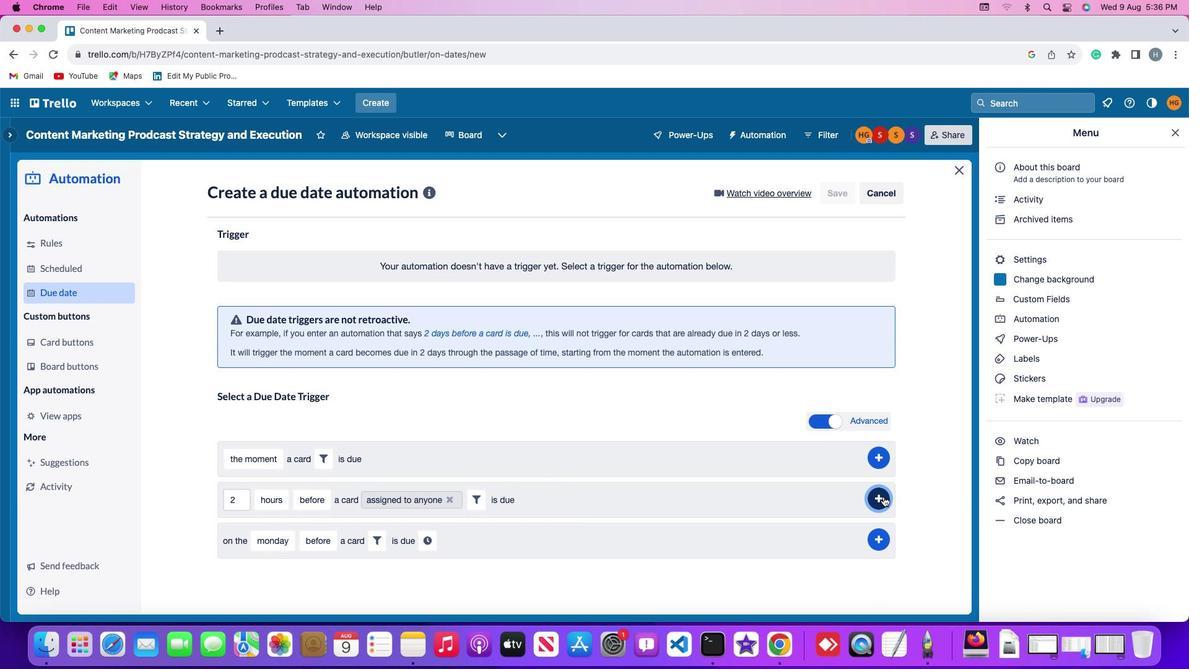 
Action: Mouse moved to (926, 416)
Screenshot: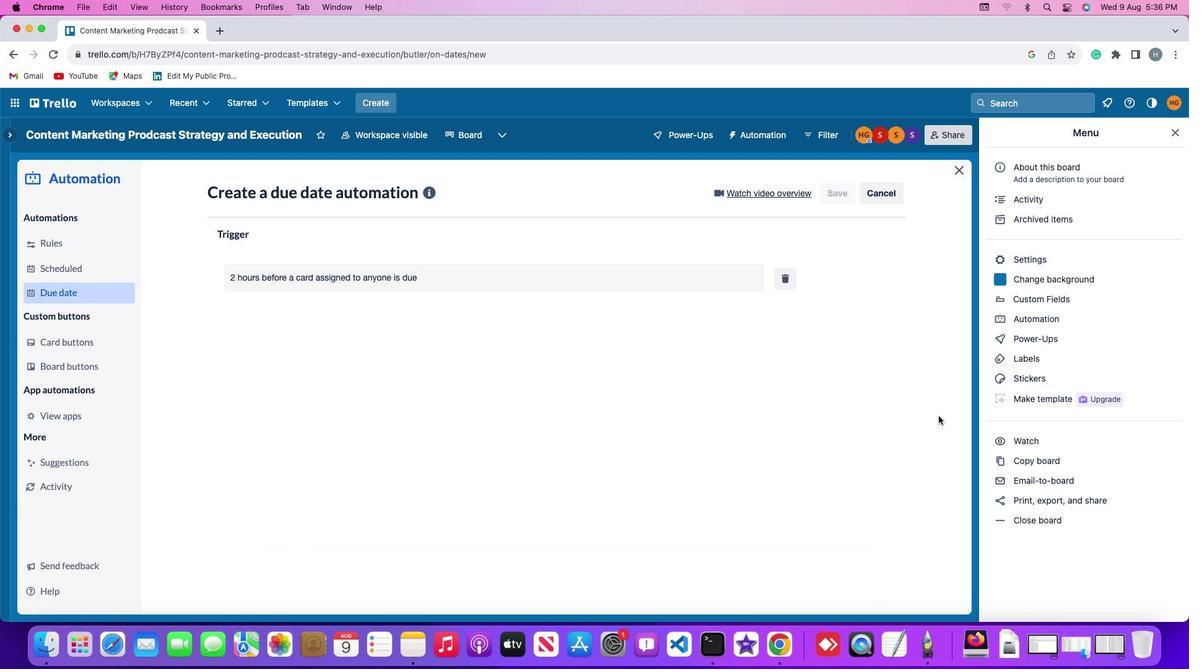 
